Task: Select the GitHub vs code in the default folding range provider.
Action: Mouse moved to (74, 379)
Screenshot: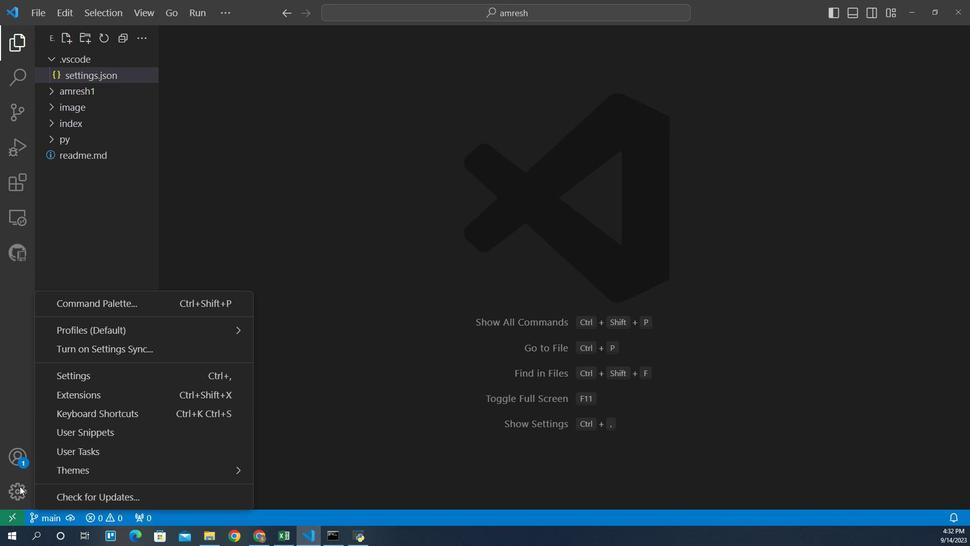 
Action: Mouse pressed left at (74, 379)
Screenshot: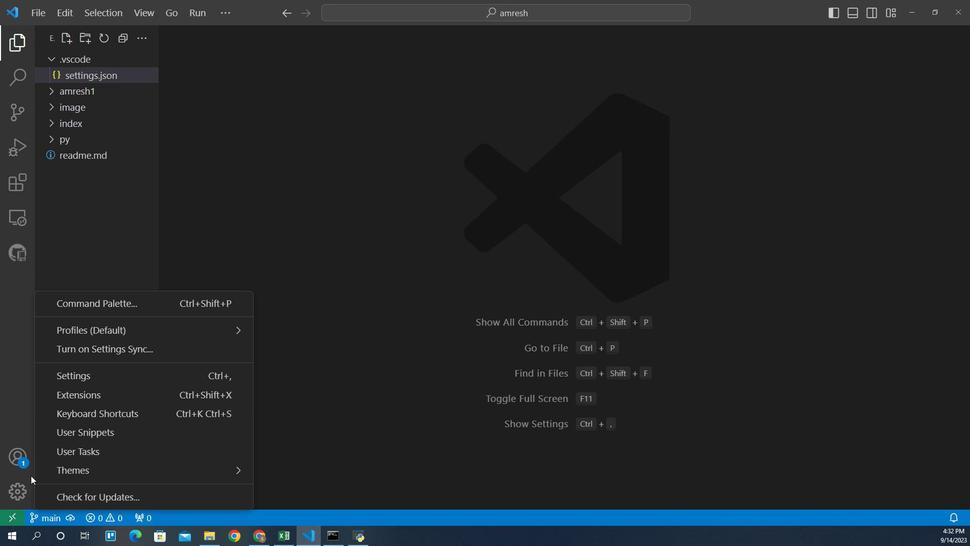 
Action: Mouse moved to (125, 303)
Screenshot: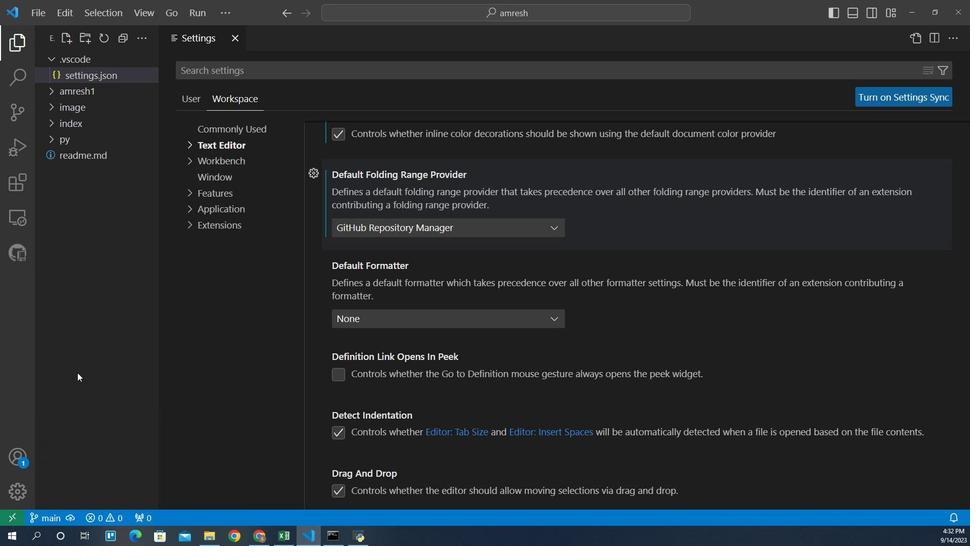 
Action: Mouse pressed left at (125, 303)
Screenshot: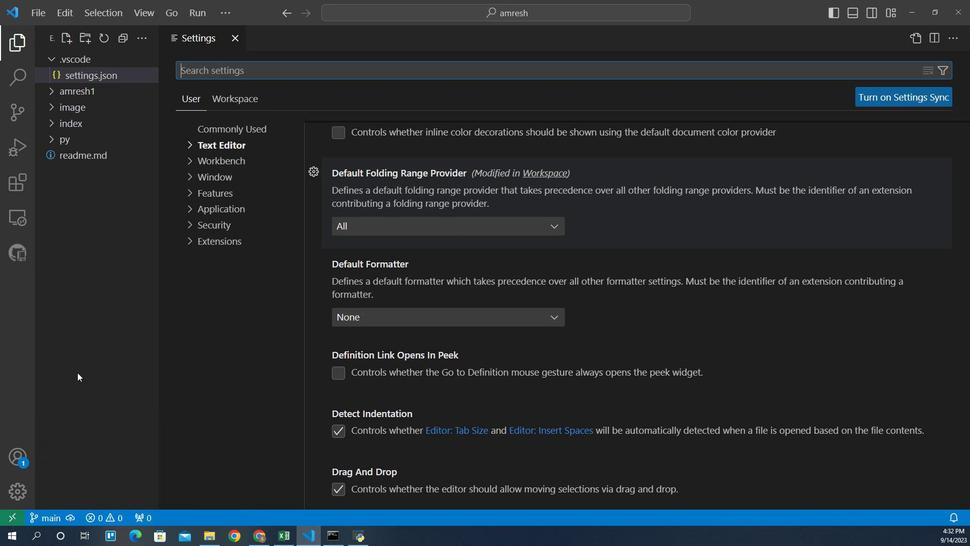 
Action: Mouse moved to (246, 124)
Screenshot: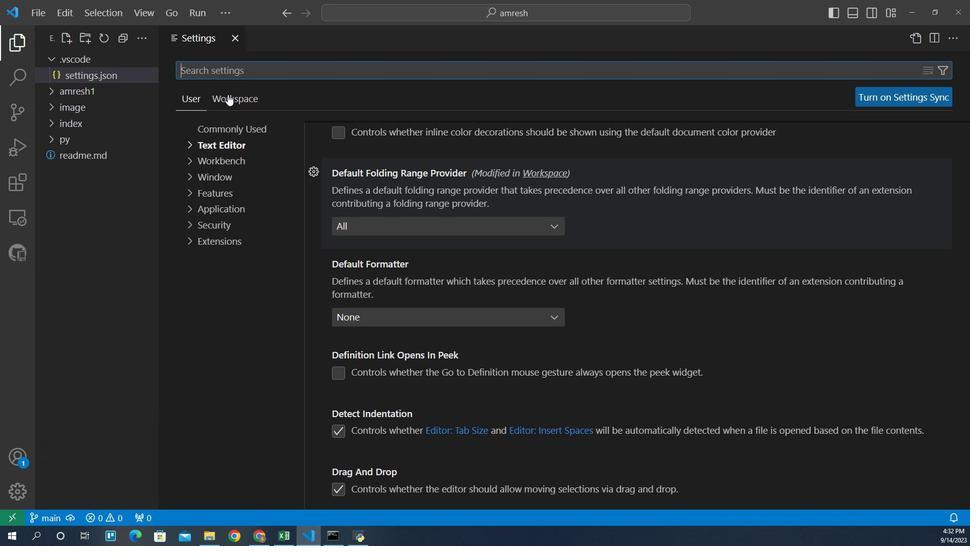 
Action: Mouse pressed left at (246, 124)
Screenshot: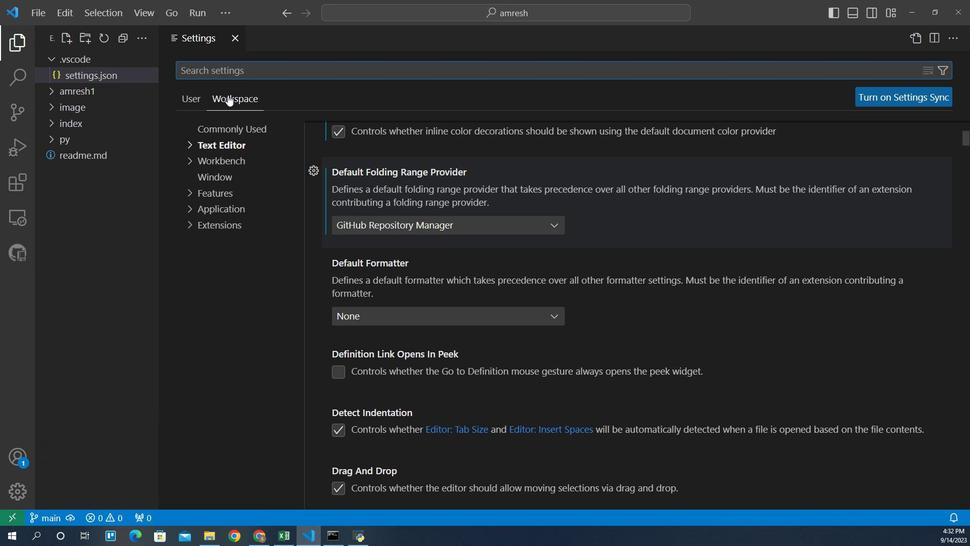 
Action: Mouse moved to (245, 156)
Screenshot: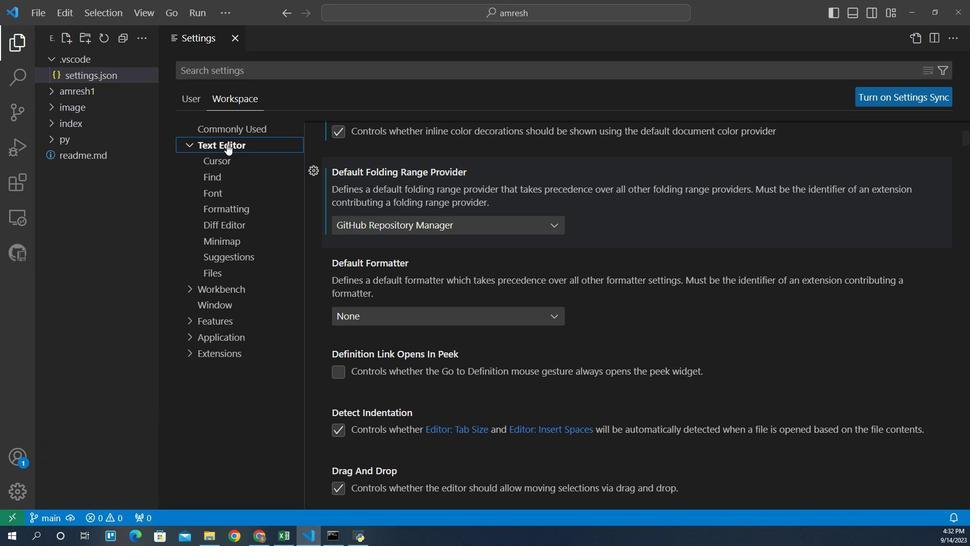 
Action: Mouse pressed left at (245, 156)
Screenshot: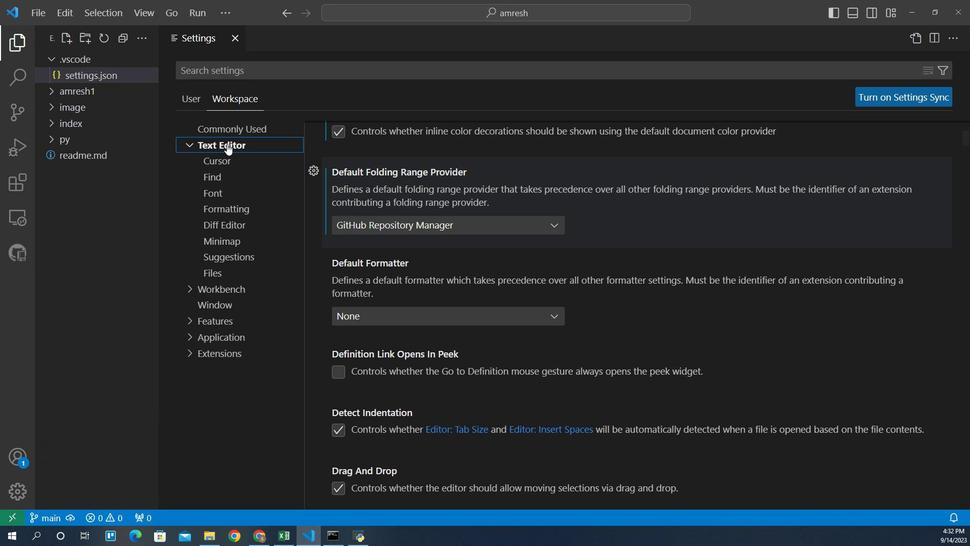
Action: Mouse moved to (346, 206)
Screenshot: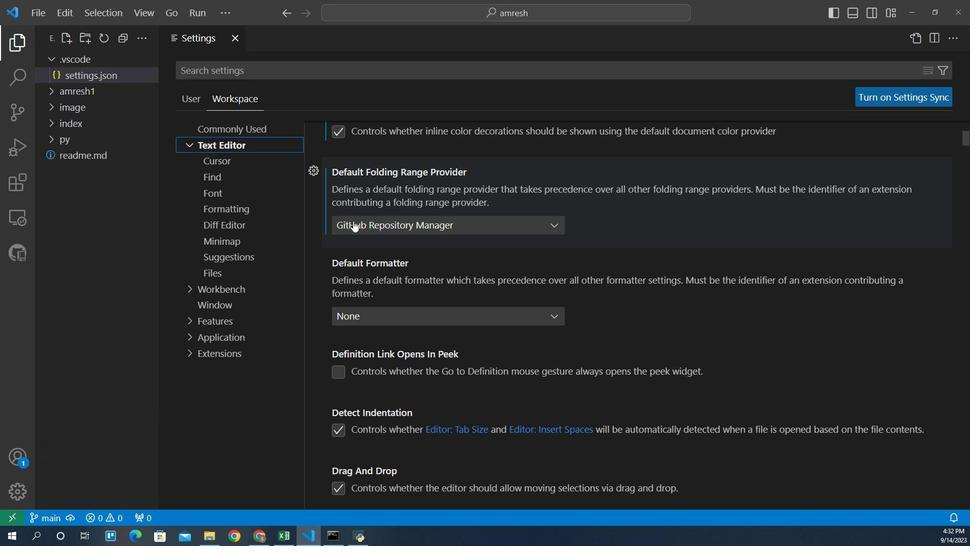 
Action: Mouse pressed left at (346, 206)
Screenshot: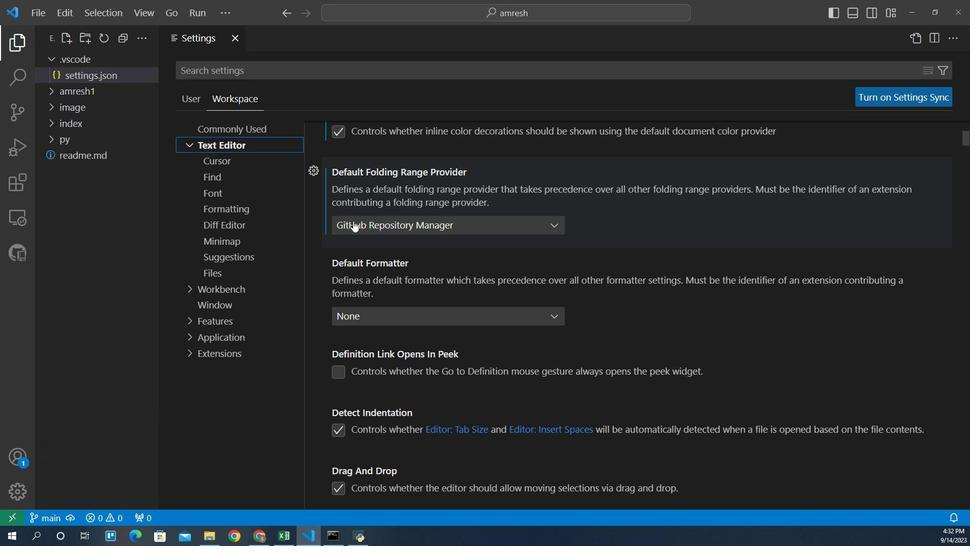 
Action: Mouse moved to (352, 323)
Screenshot: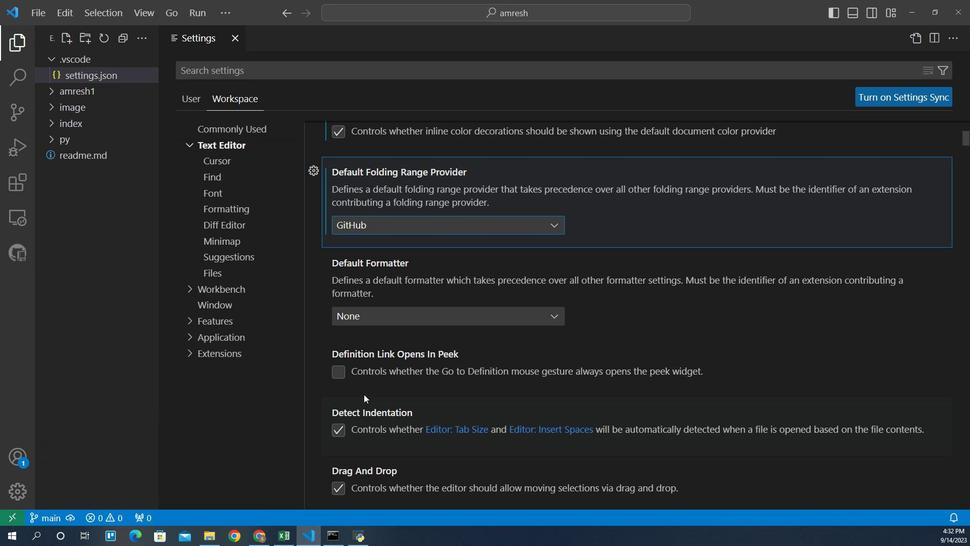 
Action: Mouse pressed left at (352, 323)
Screenshot: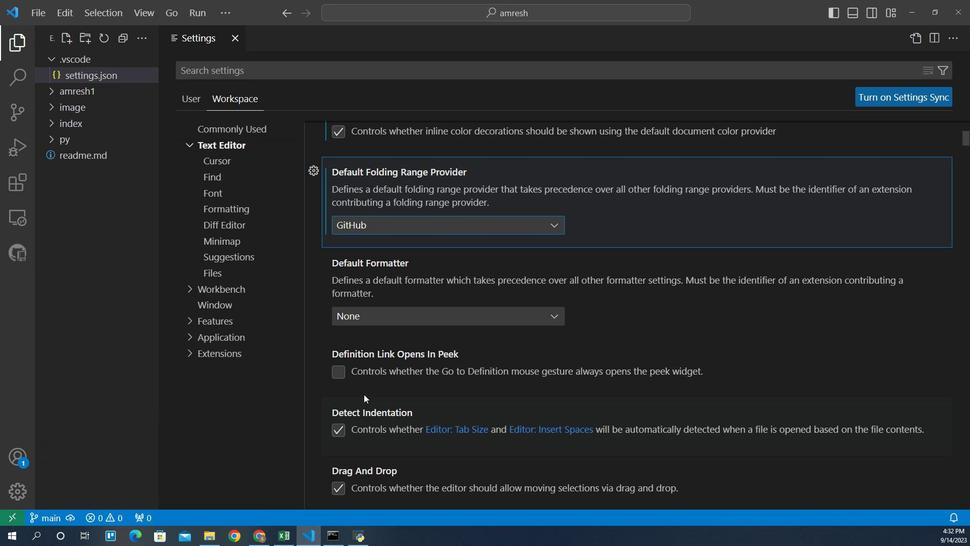 
Action: Mouse moved to (368, 217)
Screenshot: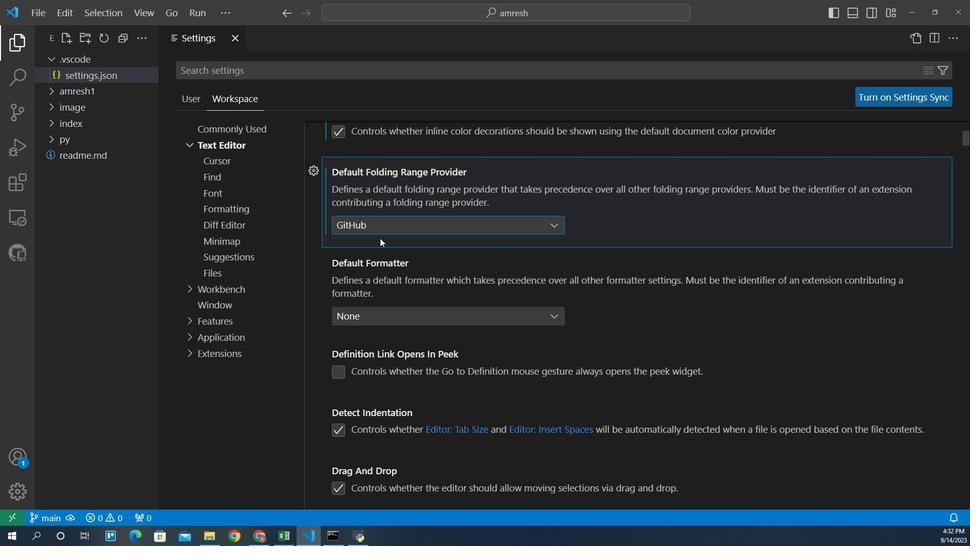 
